 Task: Create a sub task Gather and Analyse Requirements for the task  Fix issue causing mobile app to crash when device is low on memory in the project TractLine , assign it to team member softage.9@softage.net and update the status of the sub task to  On Track  , set the priority of the sub task to Low.
Action: Mouse moved to (53, 356)
Screenshot: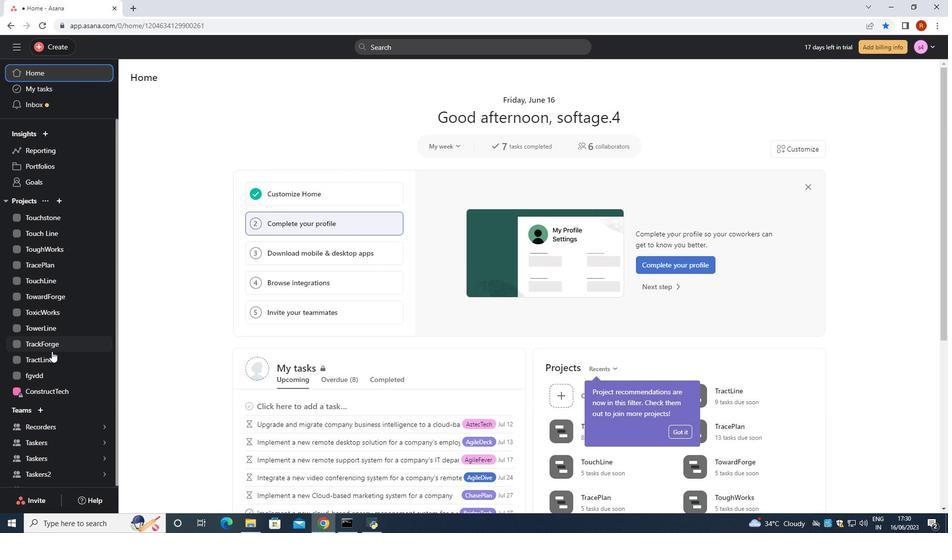 
Action: Mouse pressed left at (53, 356)
Screenshot: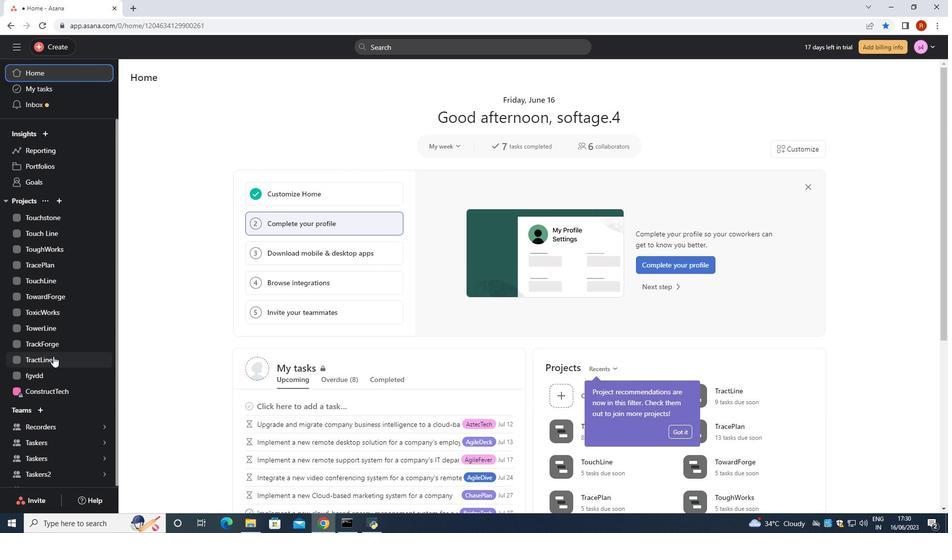 
Action: Mouse moved to (332, 198)
Screenshot: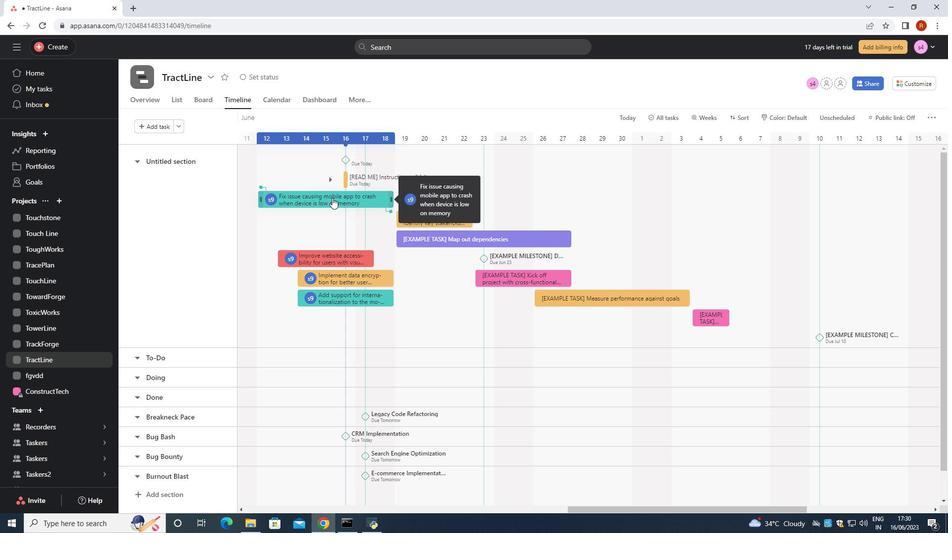 
Action: Mouse pressed left at (332, 198)
Screenshot: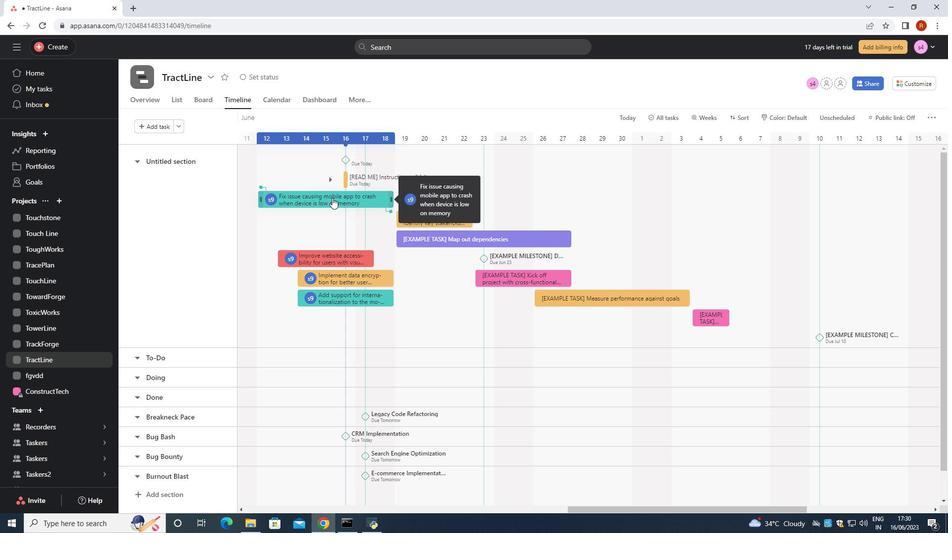 
Action: Mouse moved to (659, 201)
Screenshot: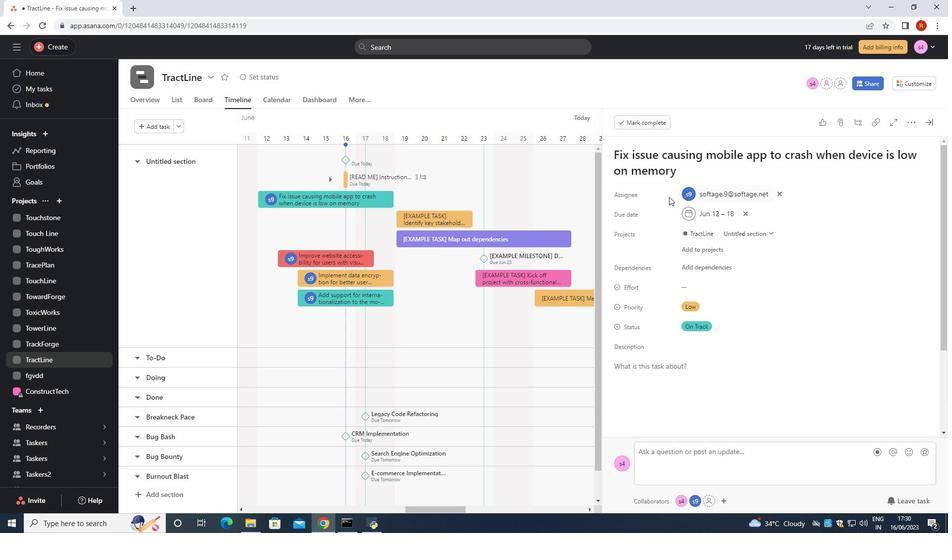 
Action: Mouse scrolled (659, 200) with delta (0, 0)
Screenshot: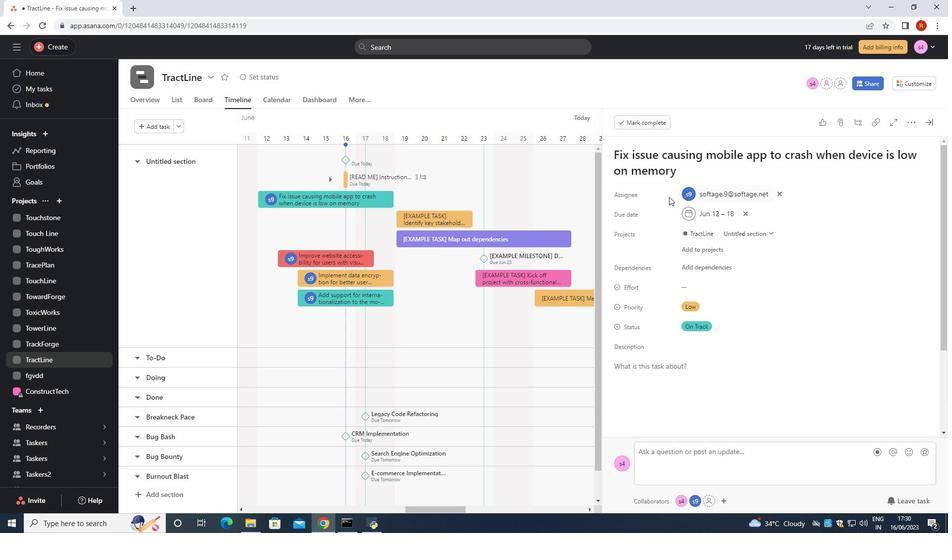 
Action: Mouse scrolled (659, 200) with delta (0, 0)
Screenshot: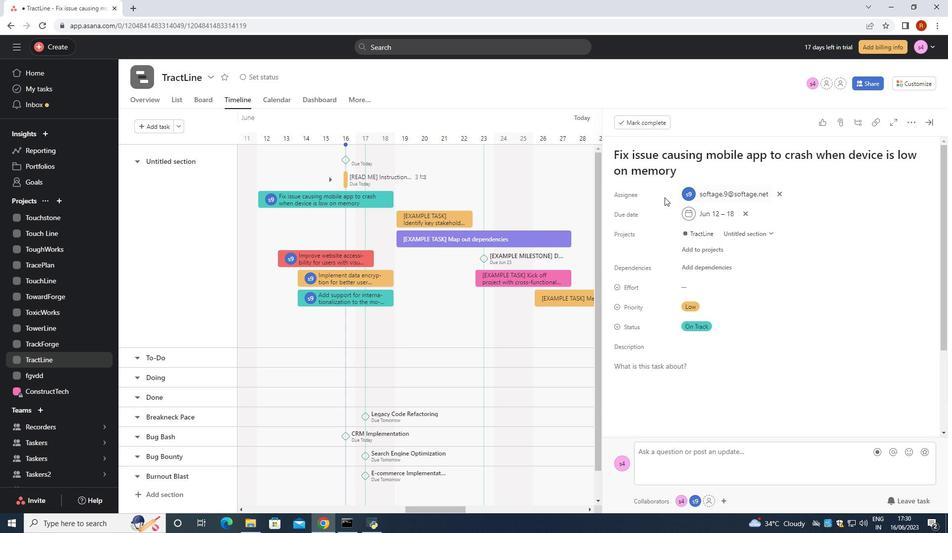 
Action: Mouse moved to (660, 203)
Screenshot: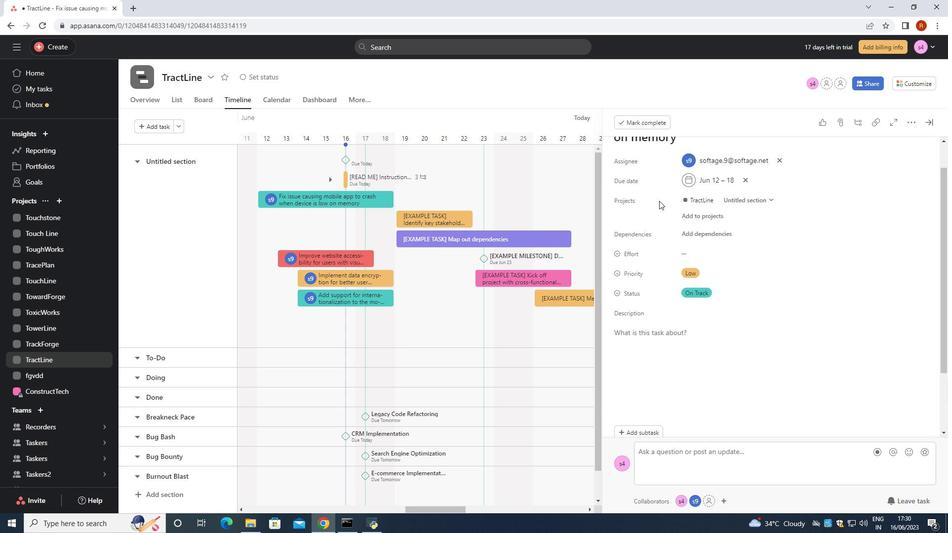
Action: Mouse scrolled (660, 202) with delta (0, 0)
Screenshot: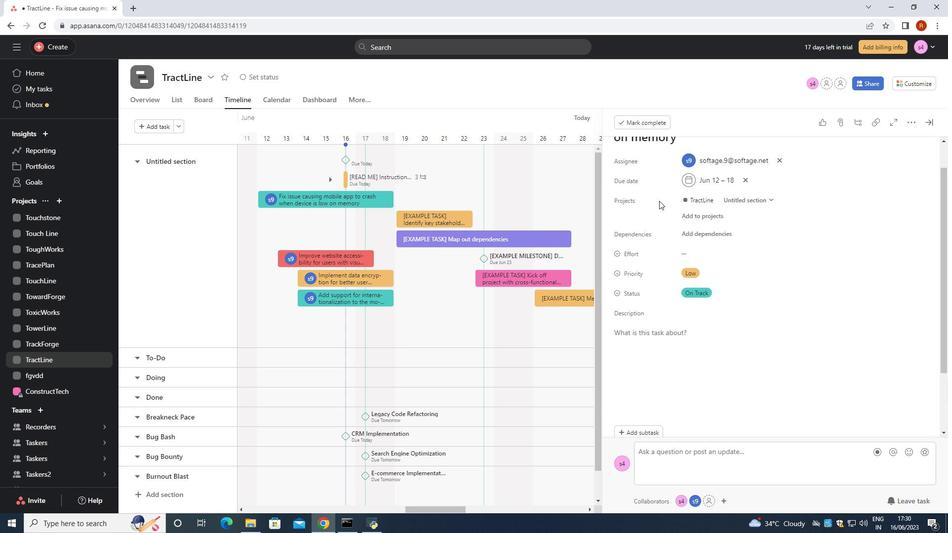 
Action: Mouse moved to (660, 203)
Screenshot: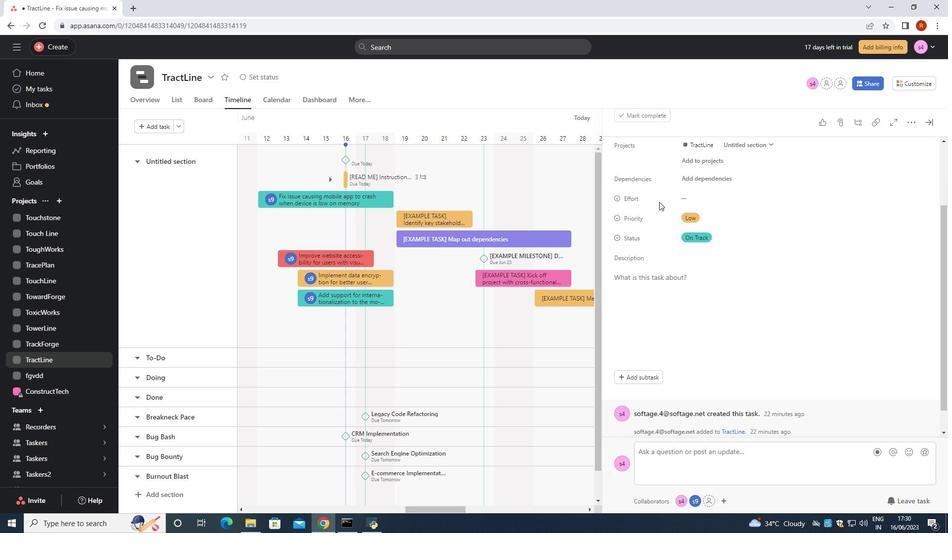 
Action: Mouse scrolled (660, 202) with delta (0, 0)
Screenshot: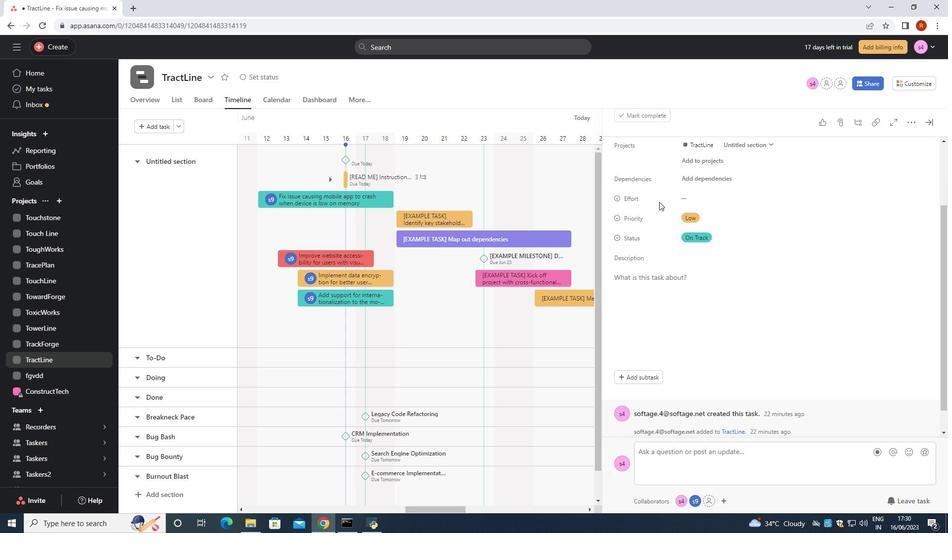 
Action: Mouse moved to (673, 216)
Screenshot: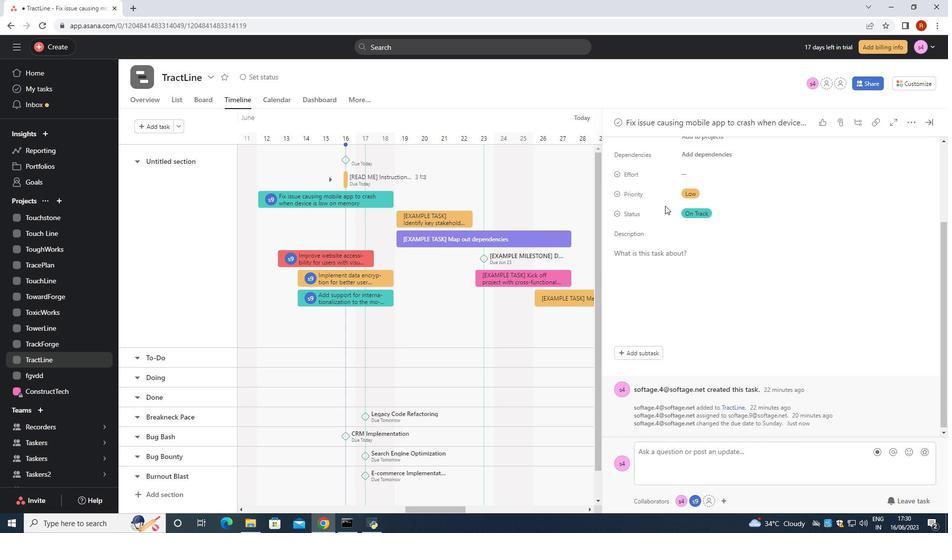 
Action: Mouse scrolled (673, 216) with delta (0, 0)
Screenshot: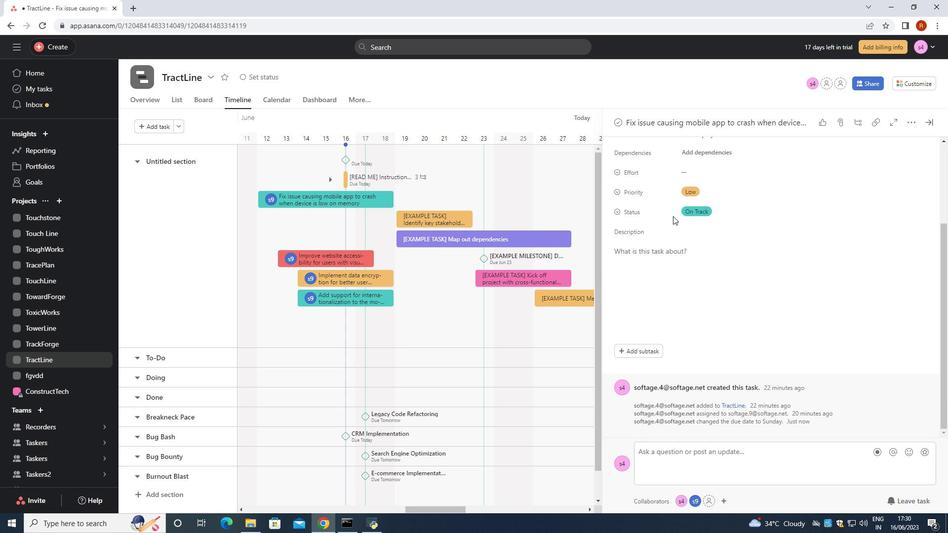 
Action: Mouse scrolled (673, 216) with delta (0, 0)
Screenshot: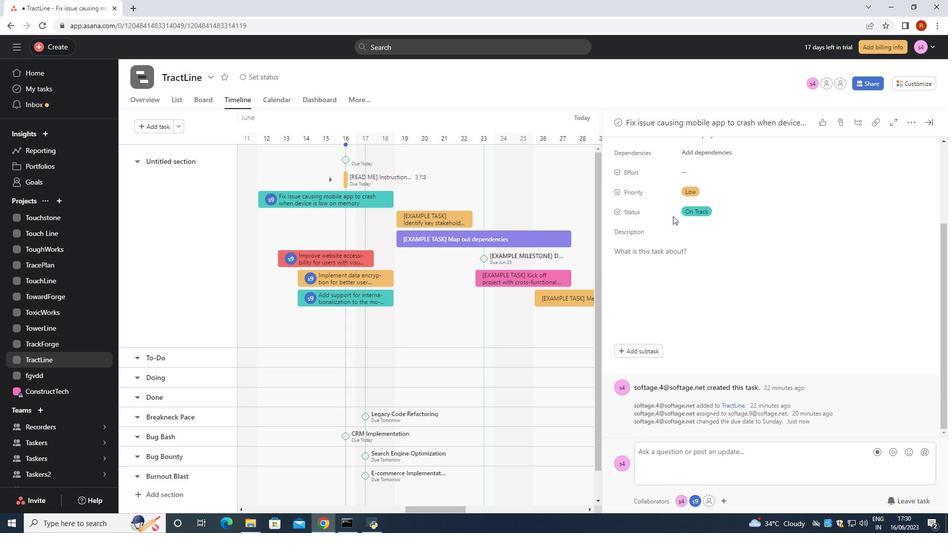 
Action: Mouse scrolled (673, 216) with delta (0, 0)
Screenshot: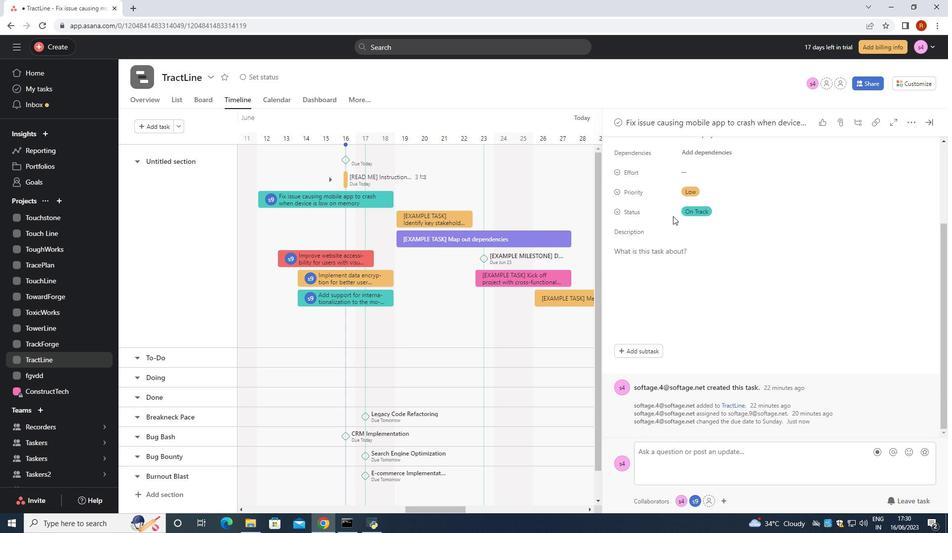 
Action: Mouse scrolled (673, 216) with delta (0, 0)
Screenshot: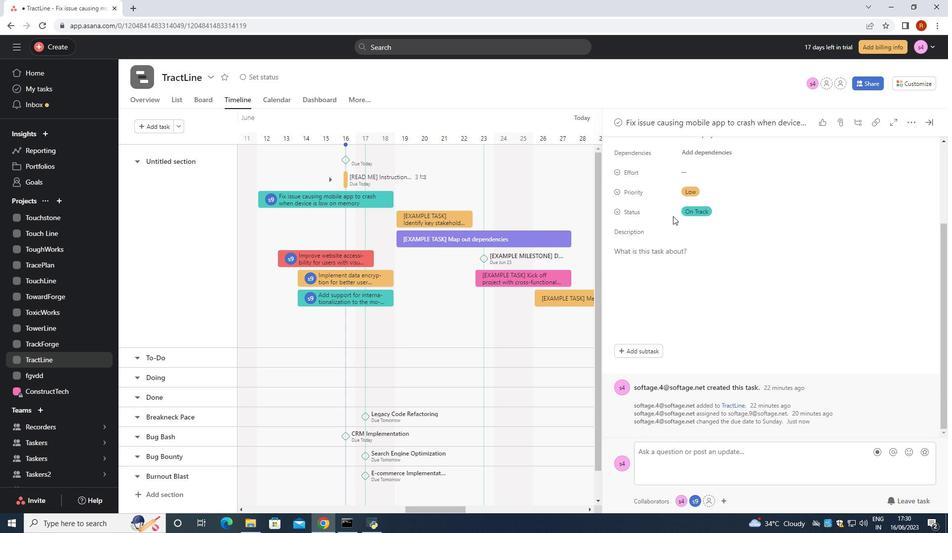 
Action: Mouse scrolled (673, 216) with delta (0, 0)
Screenshot: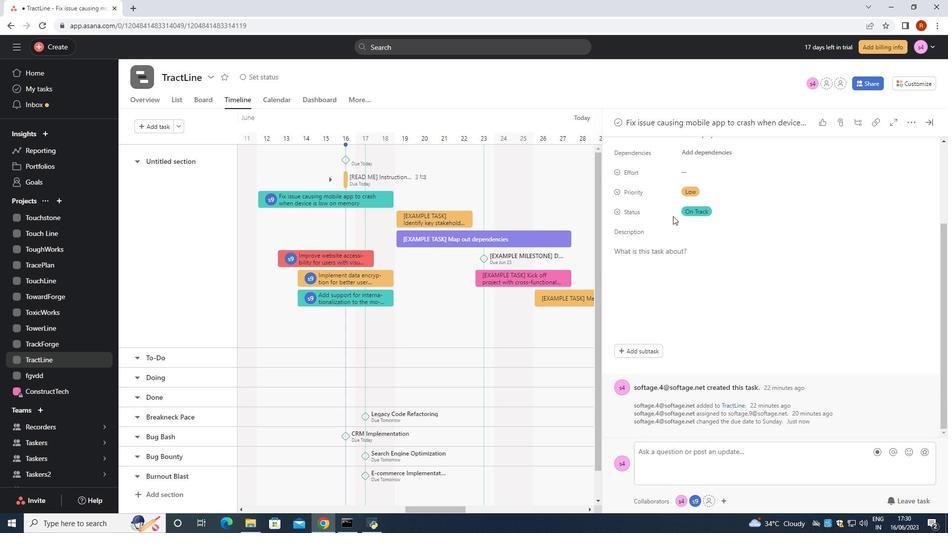 
Action: Mouse moved to (681, 380)
Screenshot: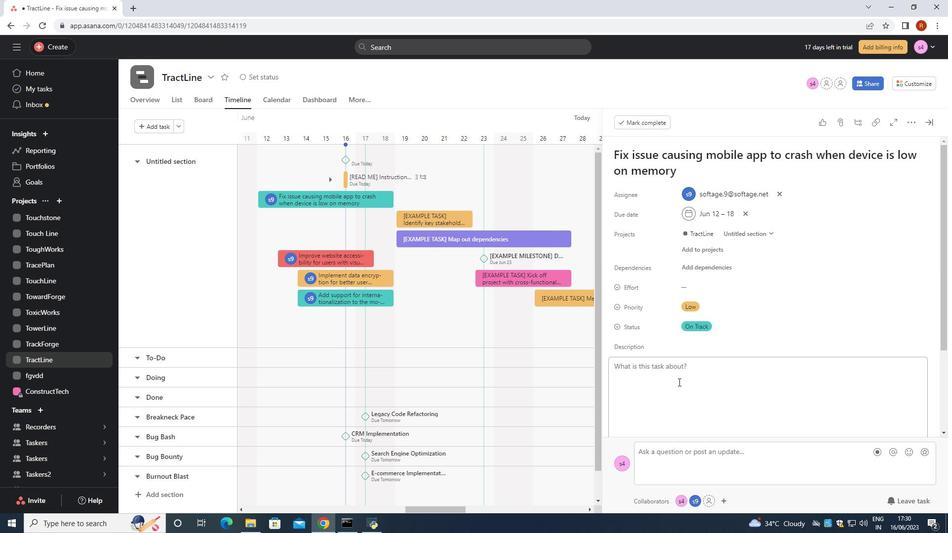 
Action: Mouse scrolled (681, 379) with delta (0, 0)
Screenshot: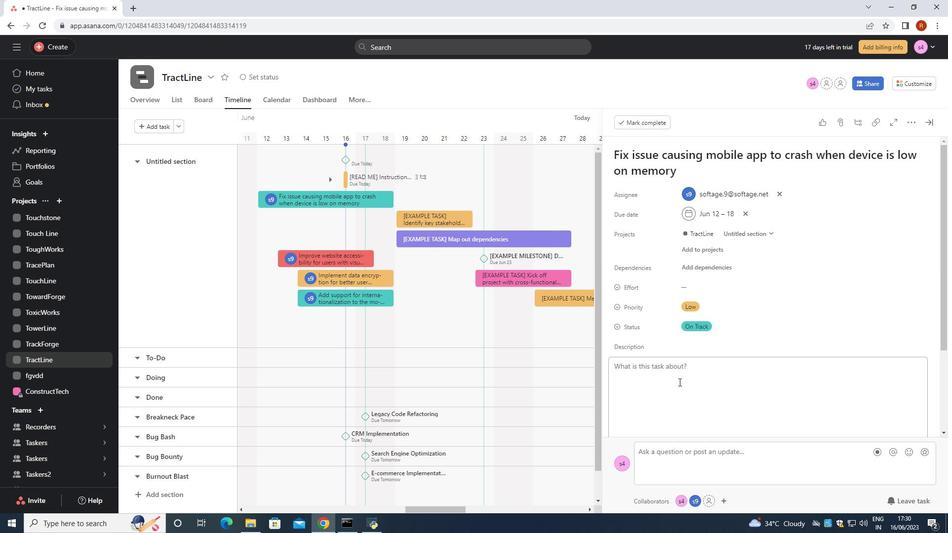
Action: Mouse scrolled (681, 379) with delta (0, 0)
Screenshot: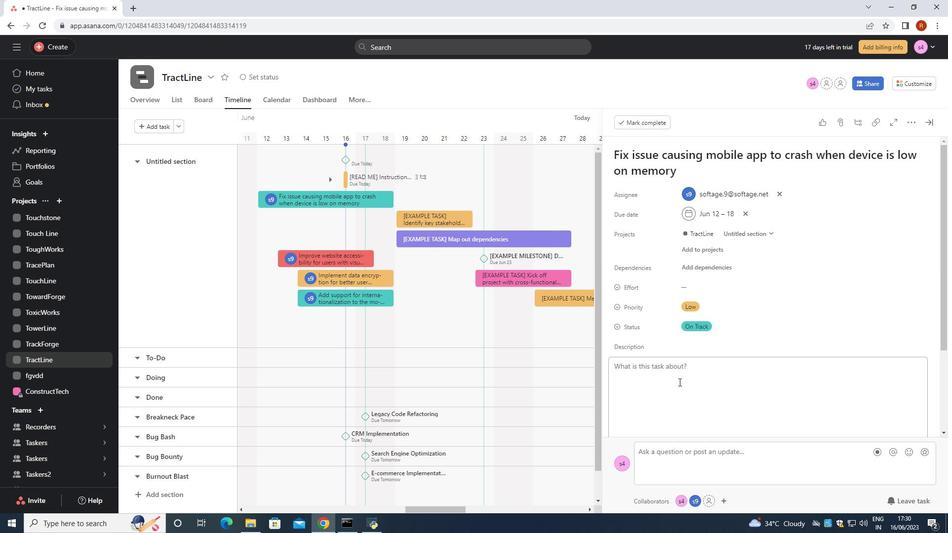 
Action: Mouse scrolled (681, 379) with delta (0, 0)
Screenshot: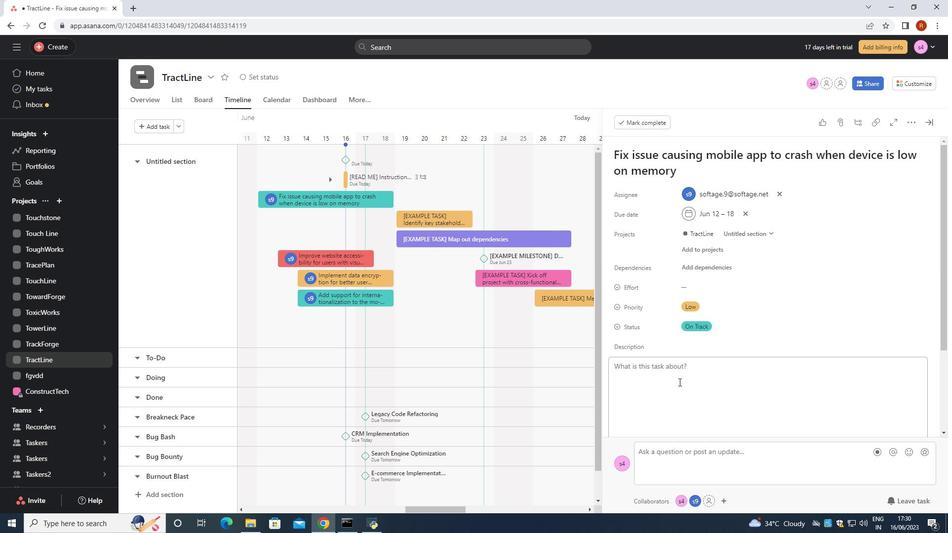 
Action: Mouse moved to (681, 379)
Screenshot: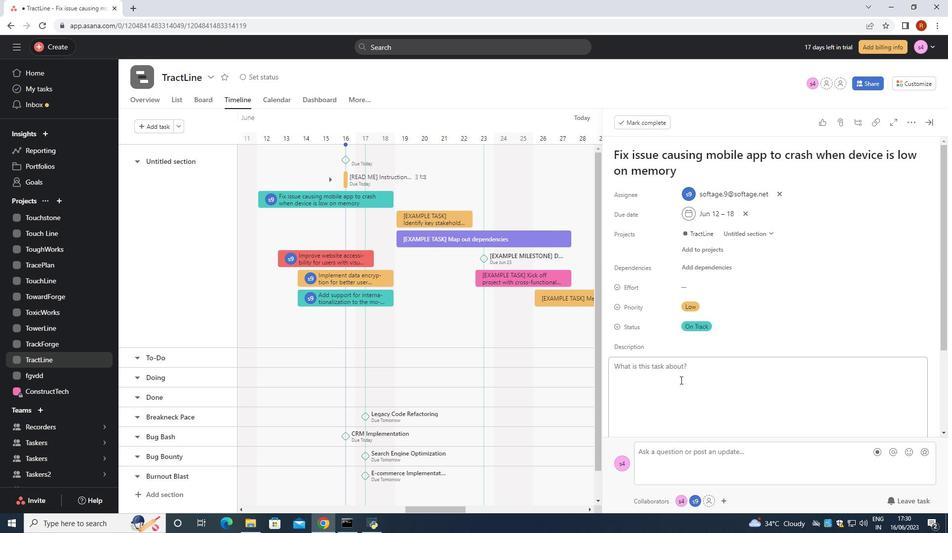 
Action: Mouse scrolled (681, 379) with delta (0, 0)
Screenshot: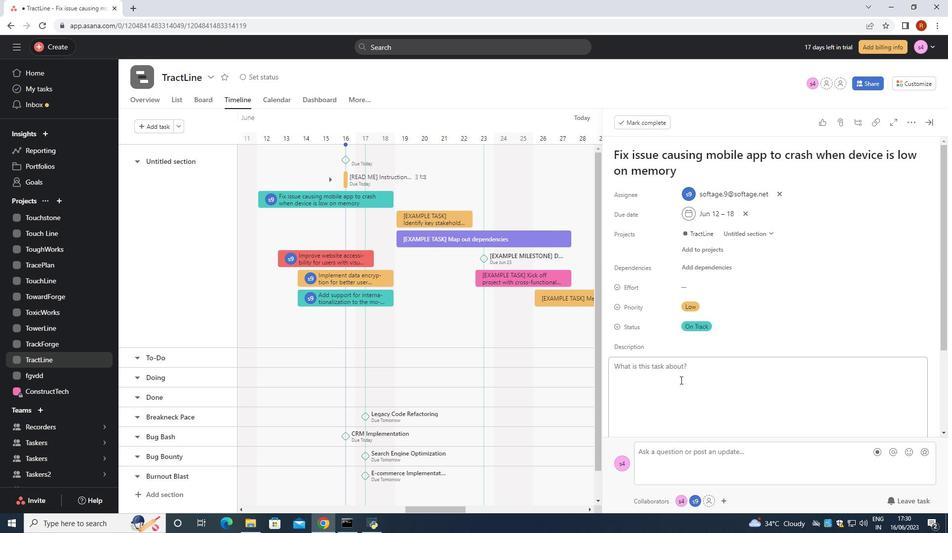 
Action: Mouse moved to (635, 347)
Screenshot: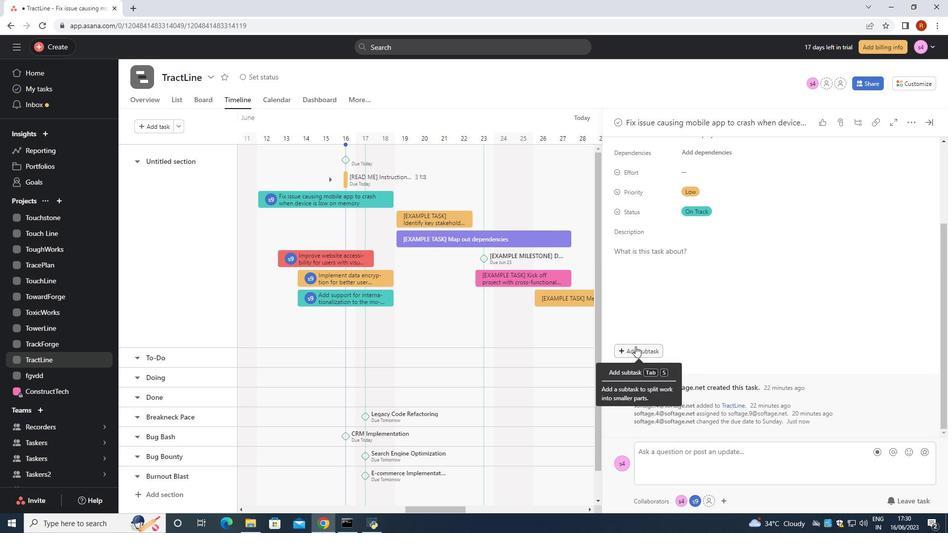 
Action: Mouse pressed left at (635, 347)
Screenshot: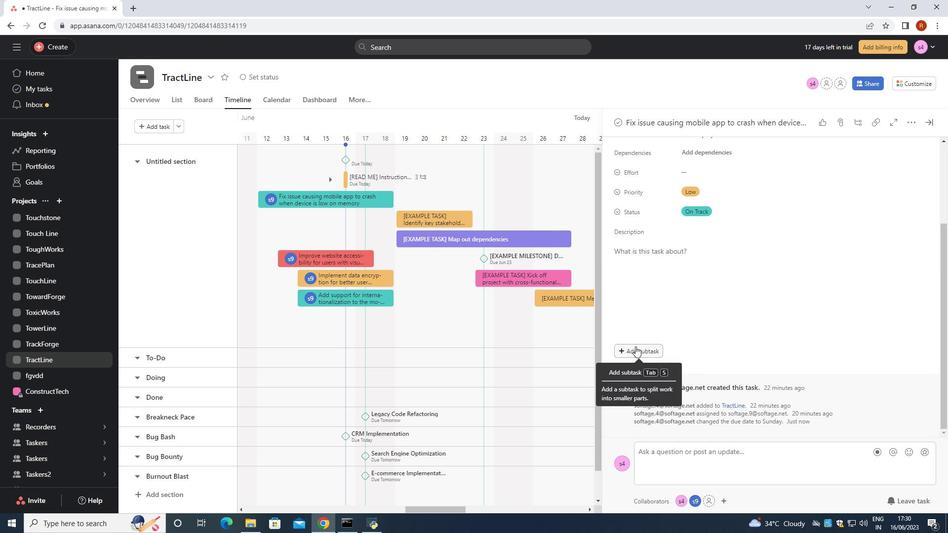 
Action: Mouse moved to (635, 347)
Screenshot: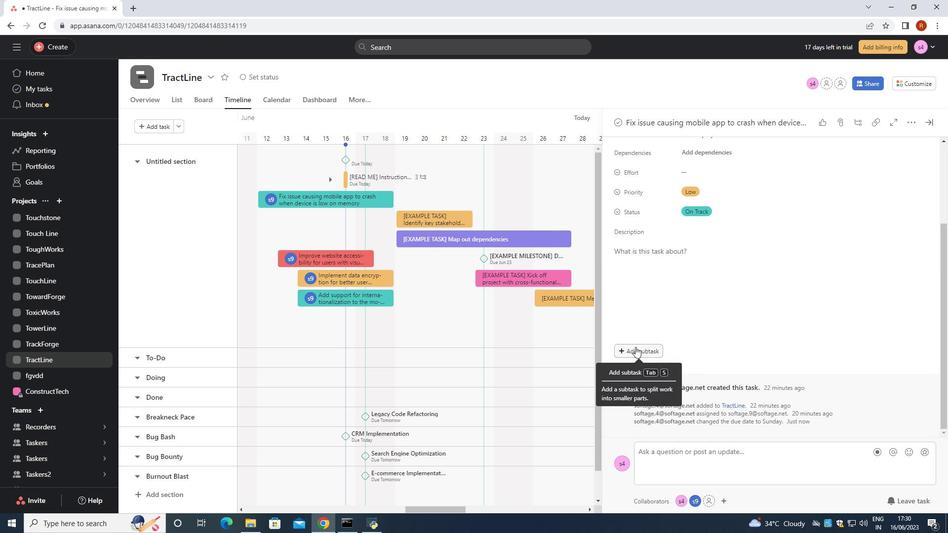 
Action: Key pressed <Key.shift>Gather<Key.space>and<Key.space><Key.shift>Analyse<Key.space><Key.shift>Requrements
Screenshot: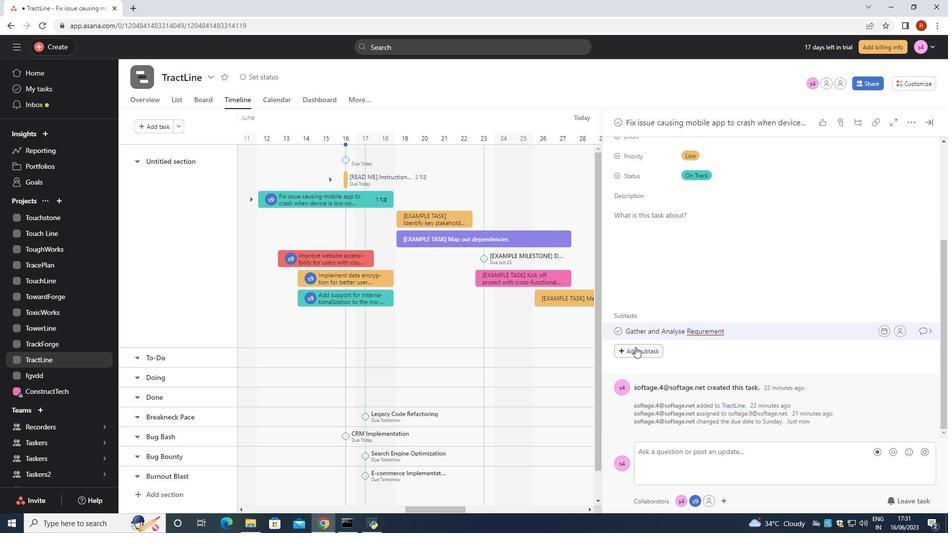 
Action: Mouse moved to (900, 333)
Screenshot: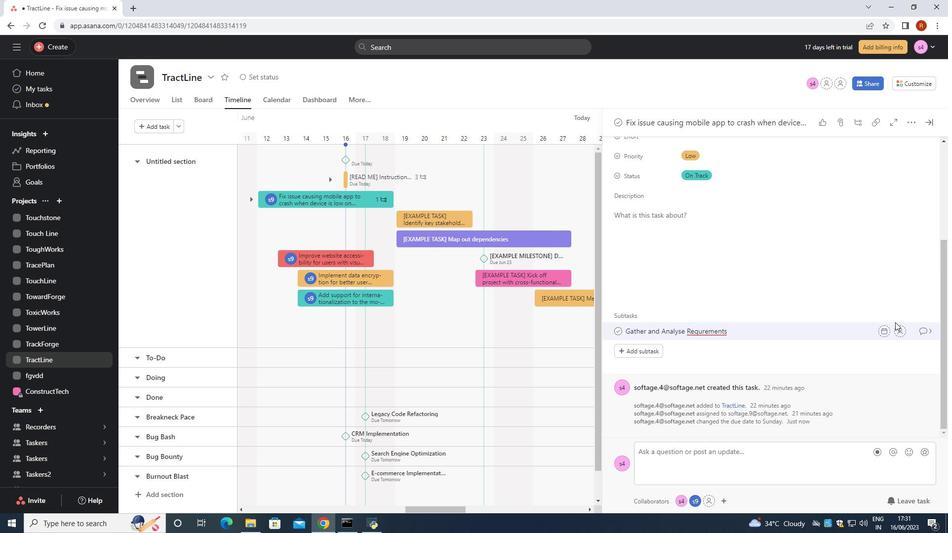 
Action: Mouse pressed left at (900, 333)
Screenshot: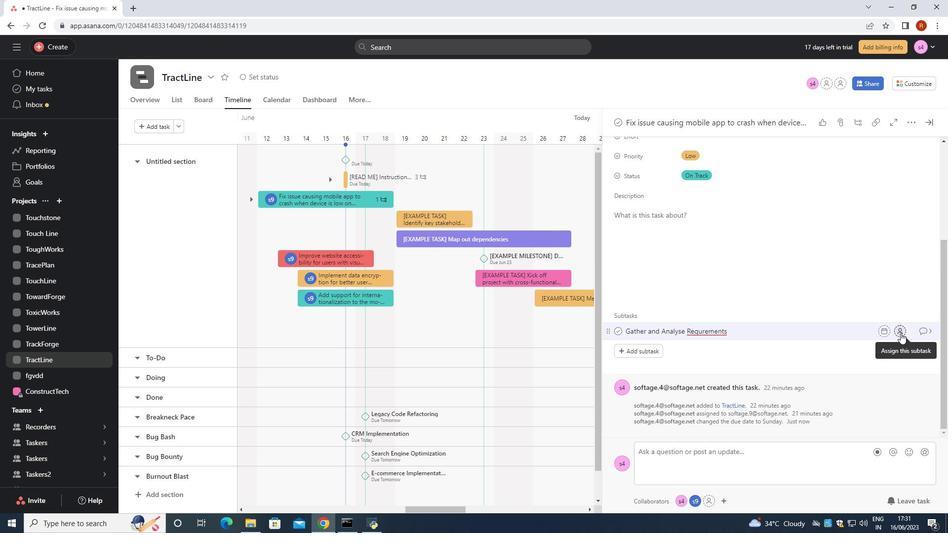 
Action: Key pressed softage.9<Key.shift>@softage.net
Screenshot: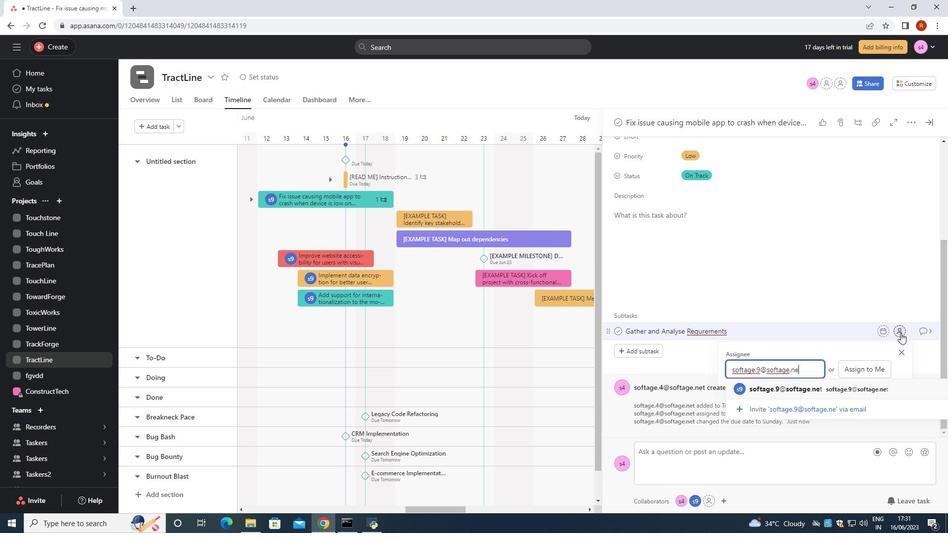 
Action: Mouse moved to (822, 386)
Screenshot: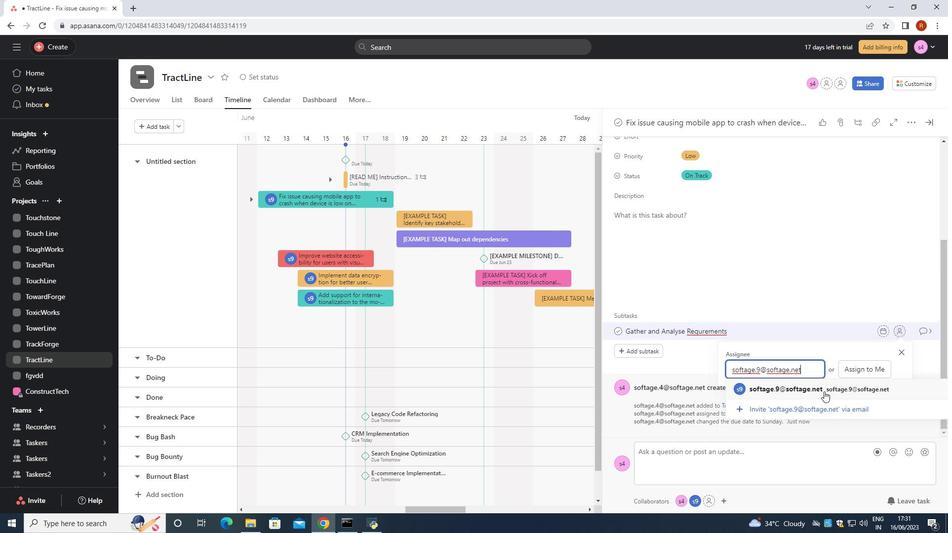 
Action: Mouse pressed left at (822, 386)
Screenshot: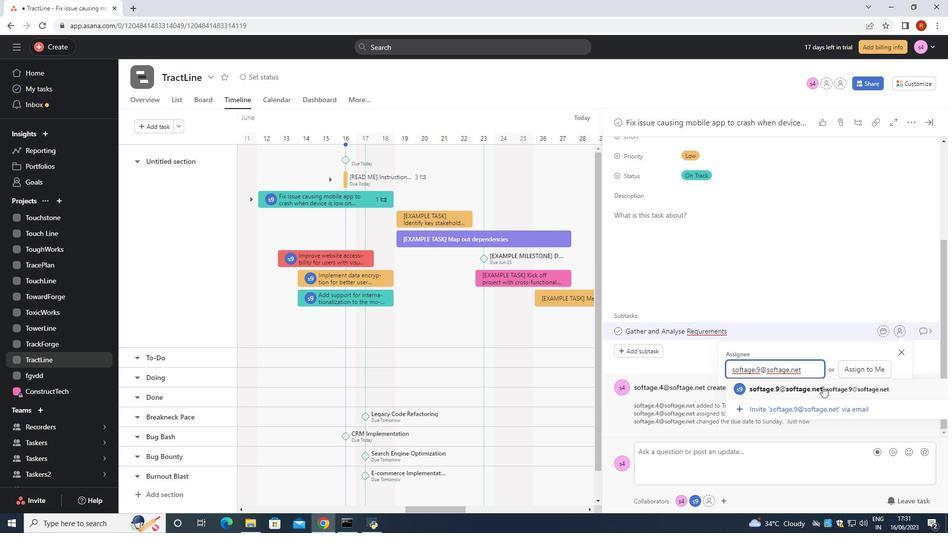 
Action: Mouse moved to (927, 328)
Screenshot: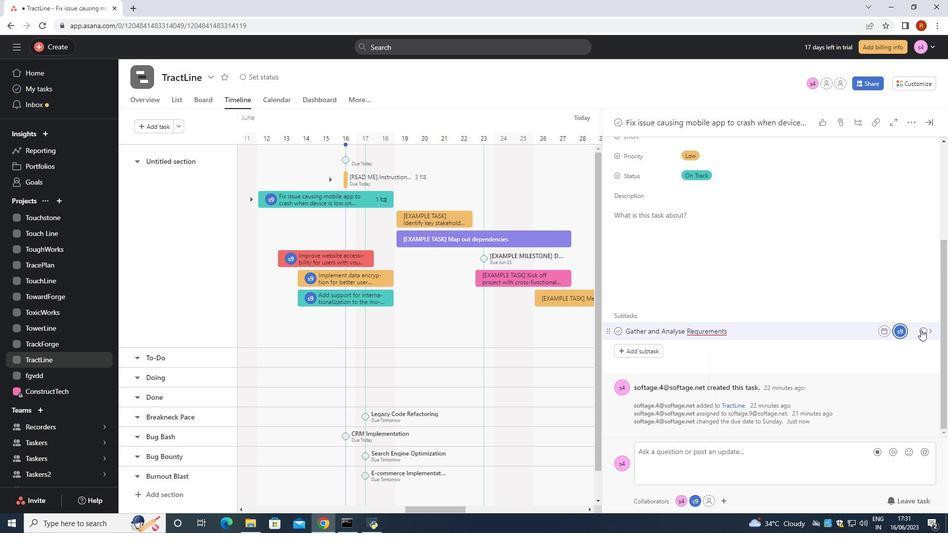 
Action: Mouse pressed left at (927, 328)
Screenshot: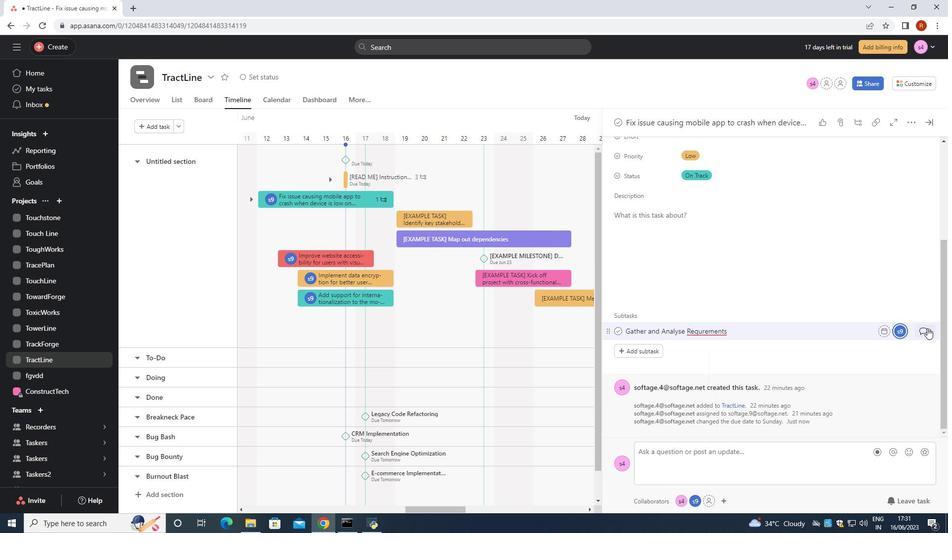 
Action: Mouse moved to (646, 259)
Screenshot: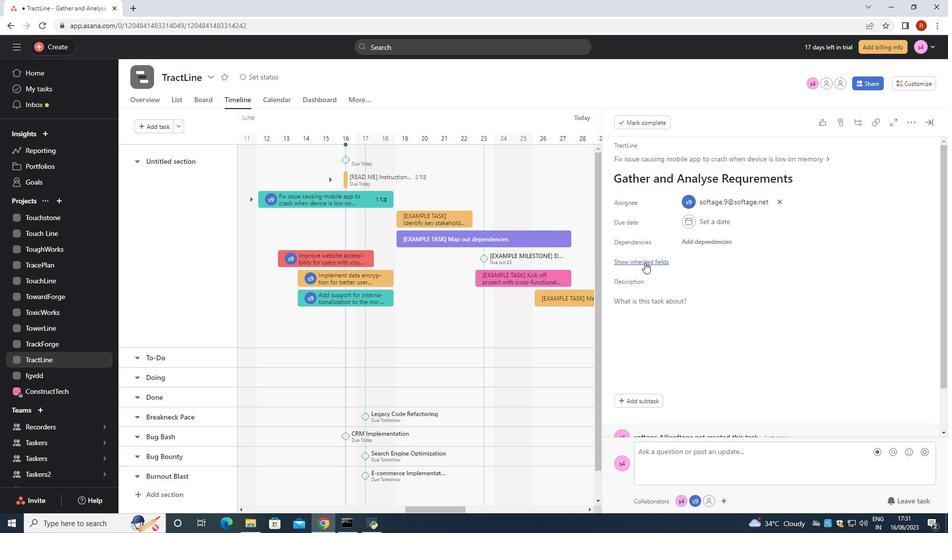 
Action: Mouse pressed left at (646, 259)
Screenshot: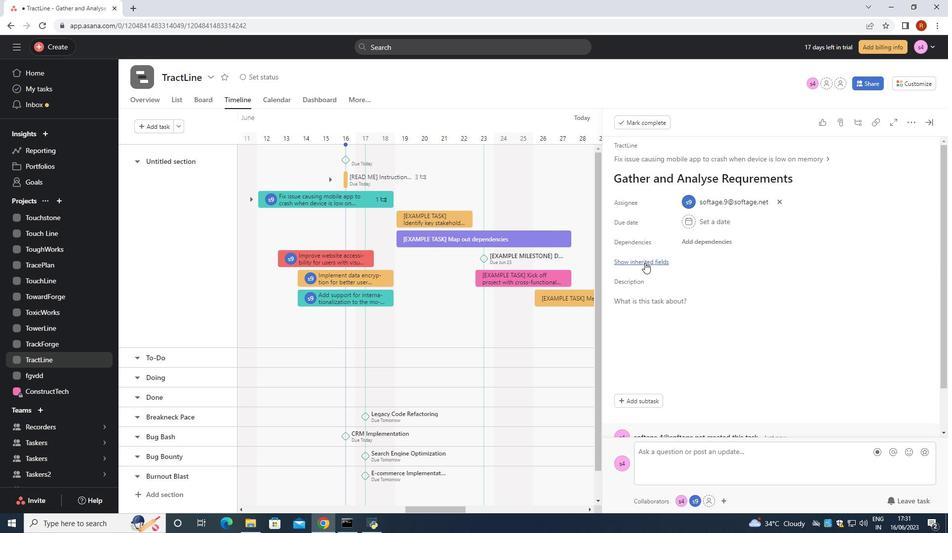 
Action: Mouse moved to (692, 322)
Screenshot: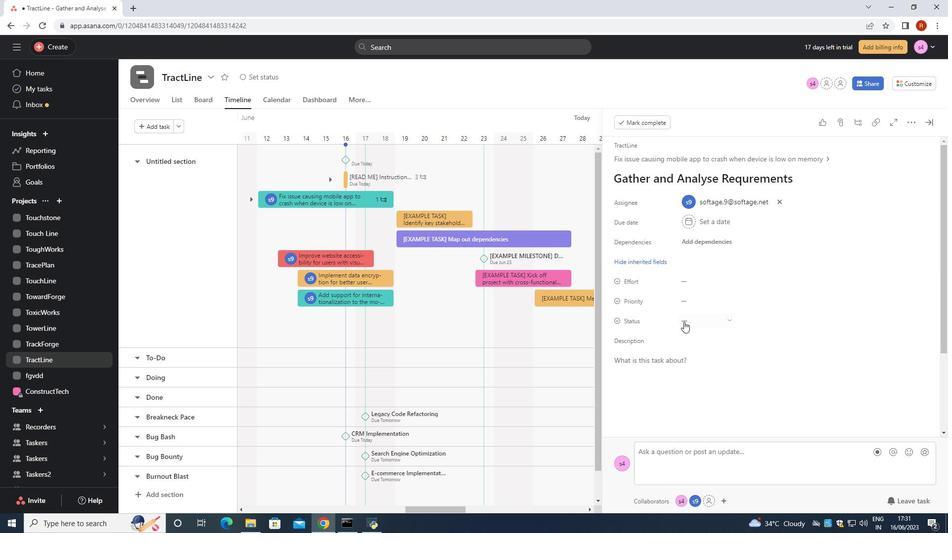
Action: Mouse pressed left at (692, 322)
Screenshot: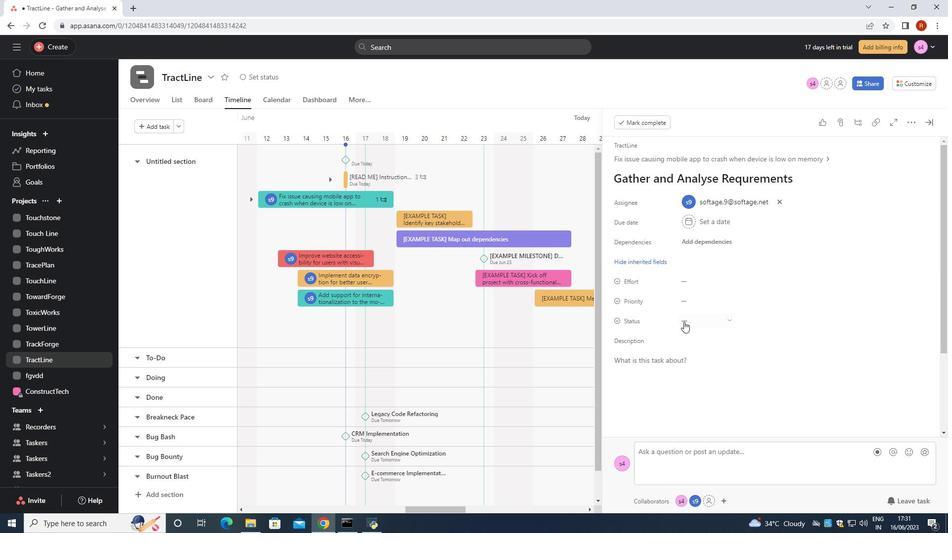 
Action: Mouse moved to (713, 385)
Screenshot: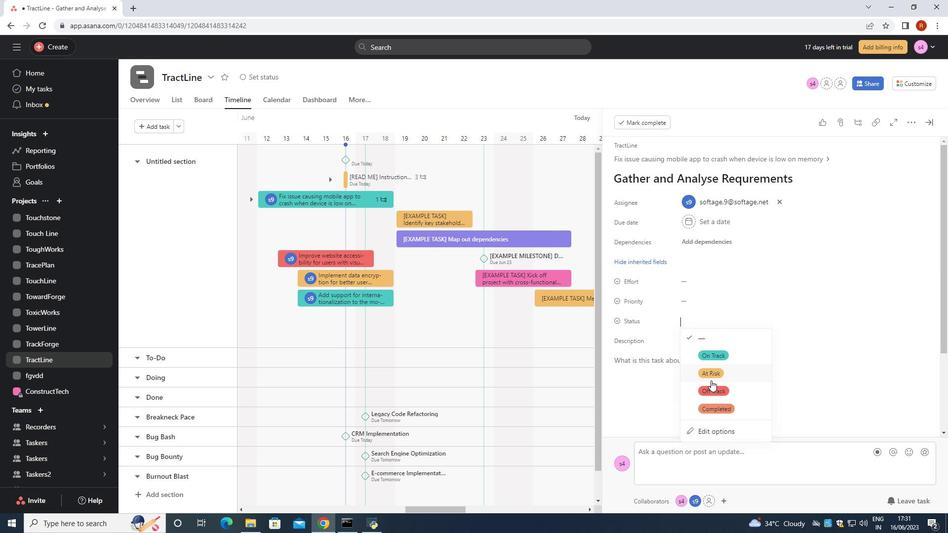 
Action: Mouse pressed left at (713, 385)
Screenshot: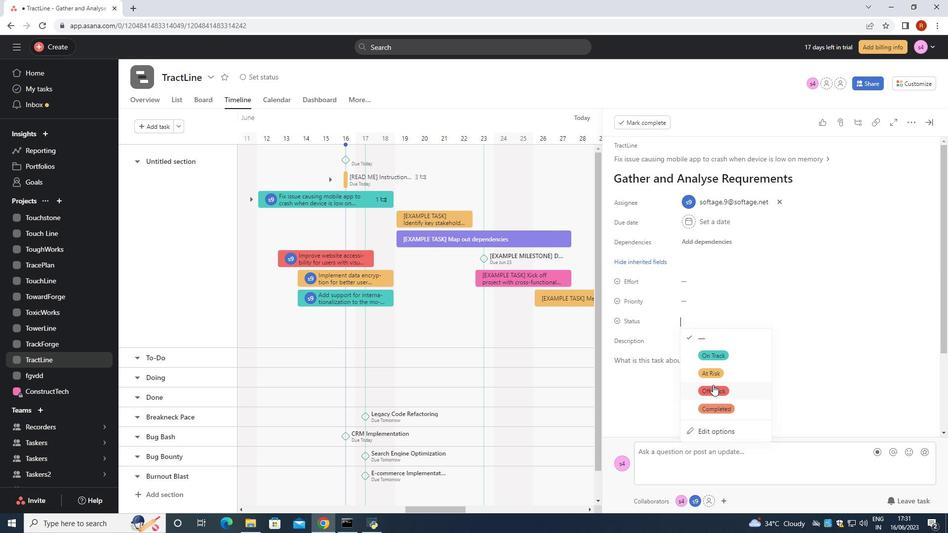 
Action: Mouse moved to (681, 299)
Screenshot: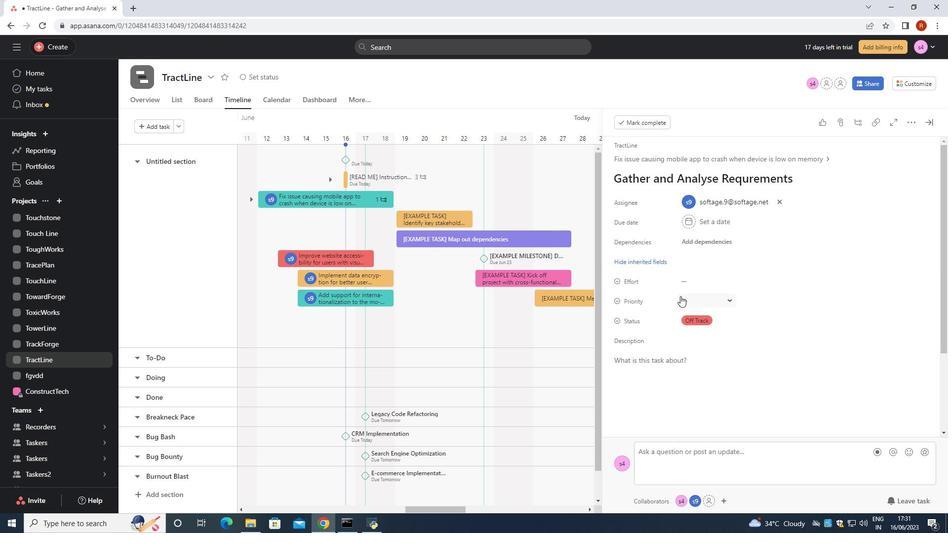 
Action: Mouse pressed left at (681, 299)
Screenshot: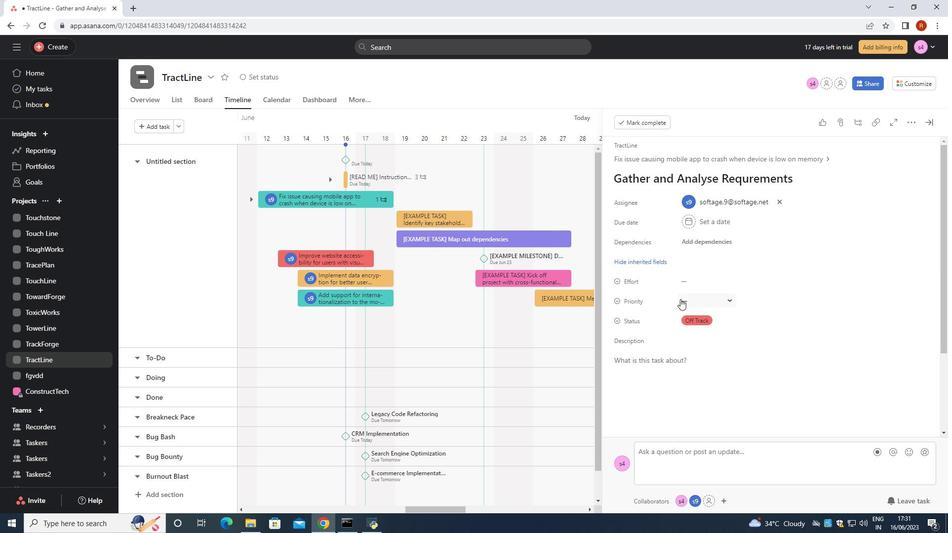 
Action: Mouse moved to (709, 366)
Screenshot: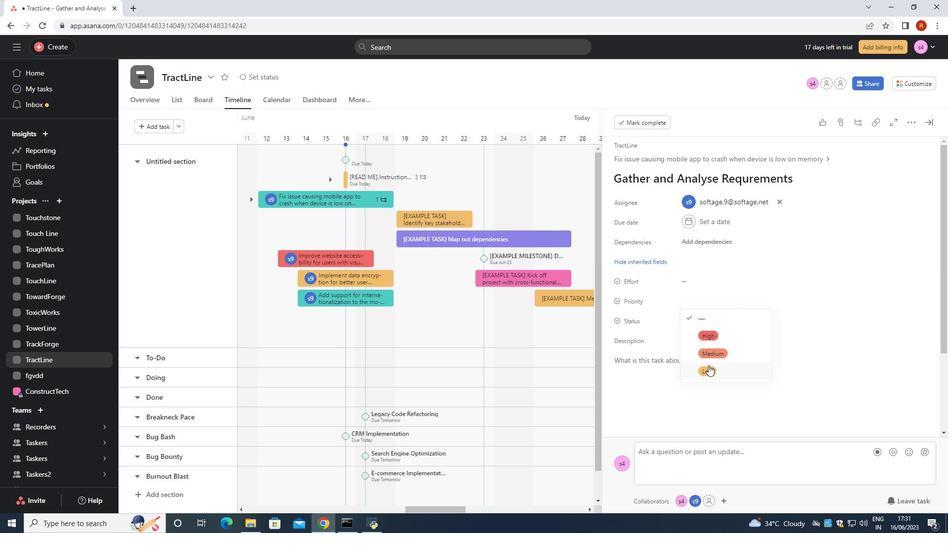 
Action: Mouse pressed left at (709, 366)
Screenshot: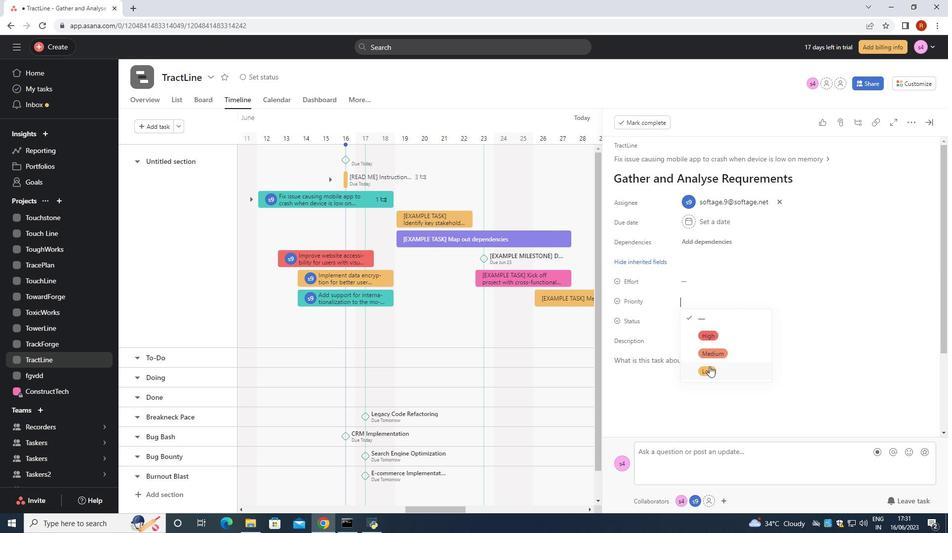 
Action: Mouse moved to (669, 348)
Screenshot: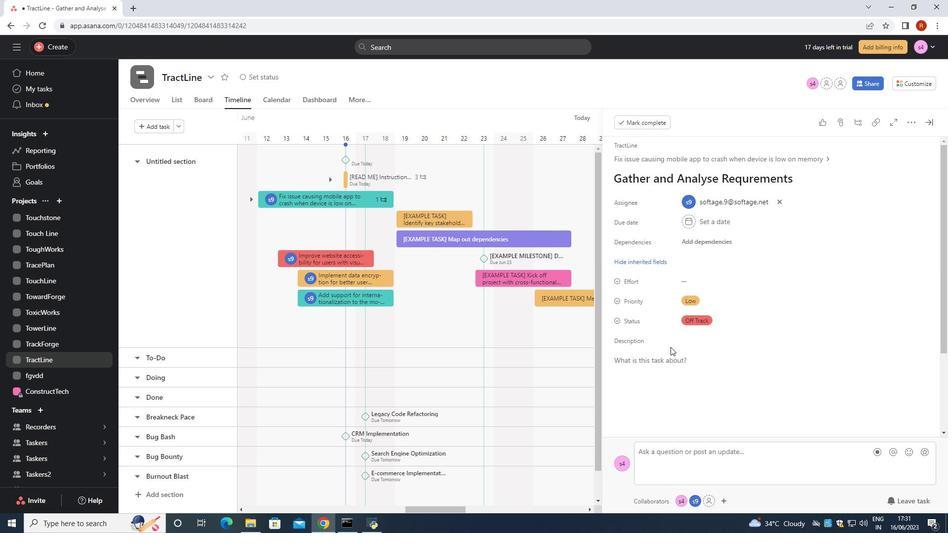 
